 Task: Font style For heading Use AngsanaUPC with green colour, bold & Underline. font size for heading '20 Pt. 'Change the font style of data to AngsanaUPCand font size to  9 Pt. Change the alignment of both headline & data to  Align center. In the sheet  Attendance Summary Report
Action: Mouse moved to (61, 106)
Screenshot: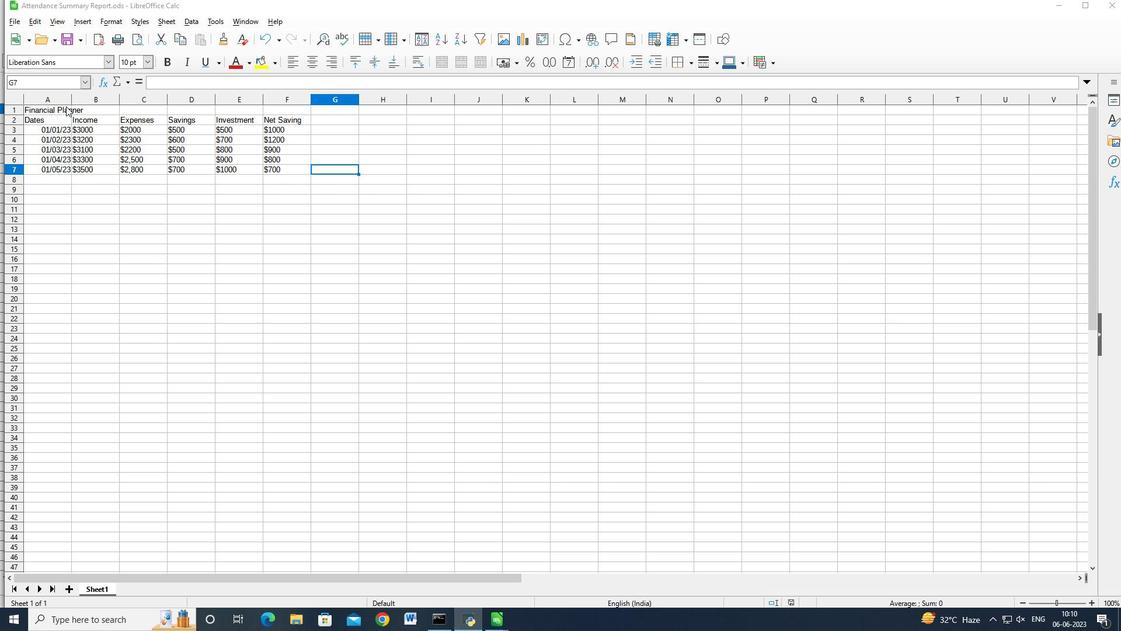 
Action: Mouse pressed left at (61, 106)
Screenshot: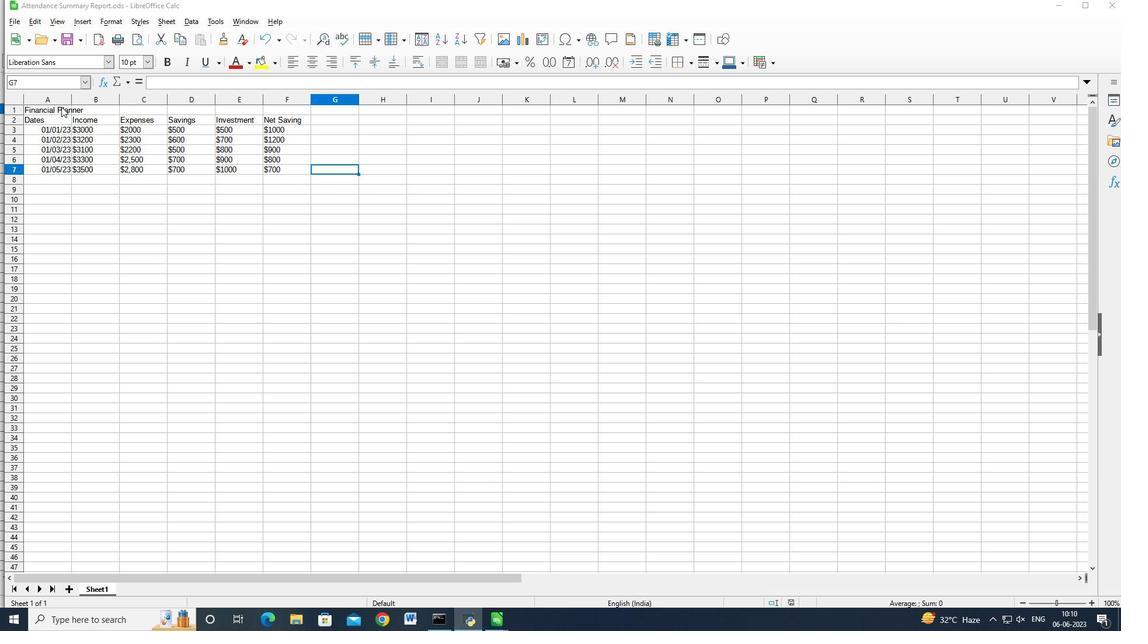 
Action: Mouse moved to (64, 107)
Screenshot: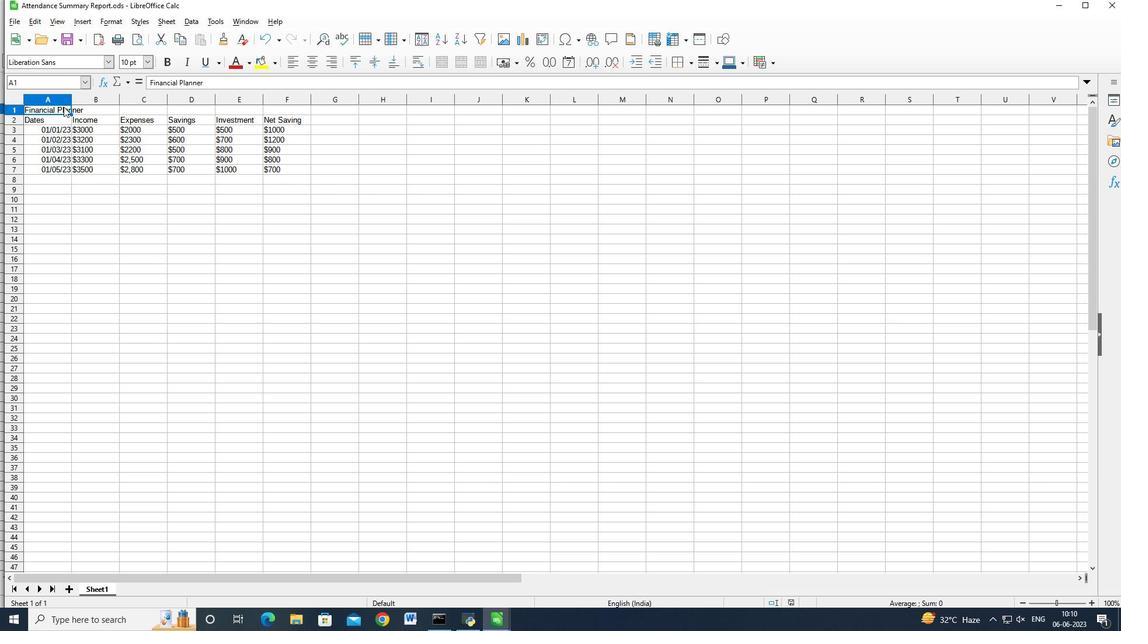 
Action: Key pressed <Key.shift><Key.right>
Screenshot: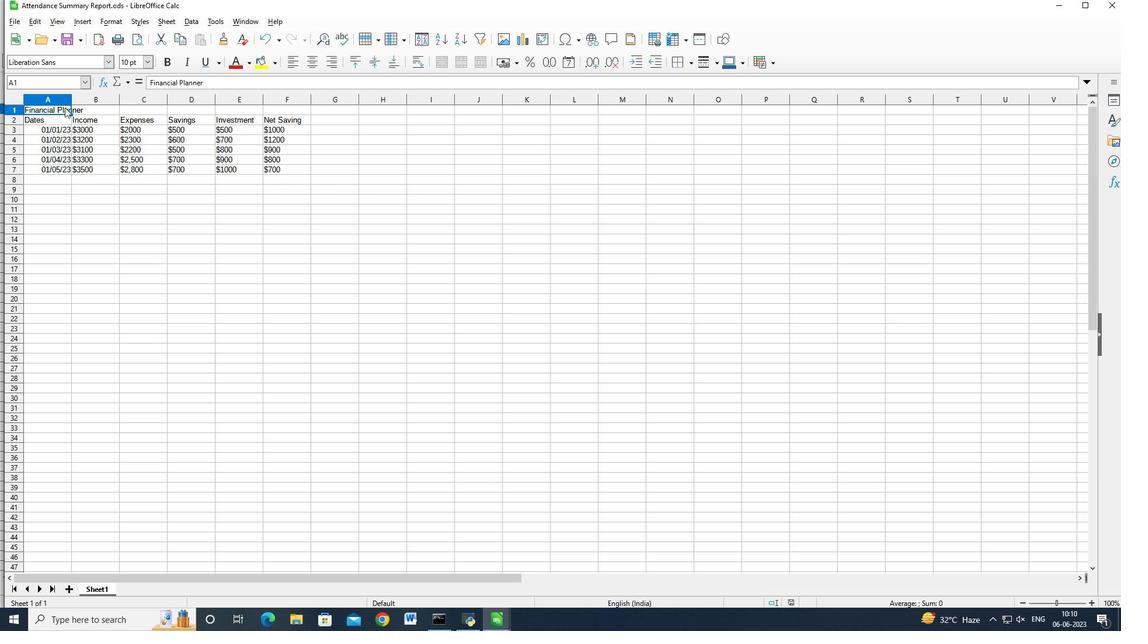 
Action: Mouse moved to (62, 64)
Screenshot: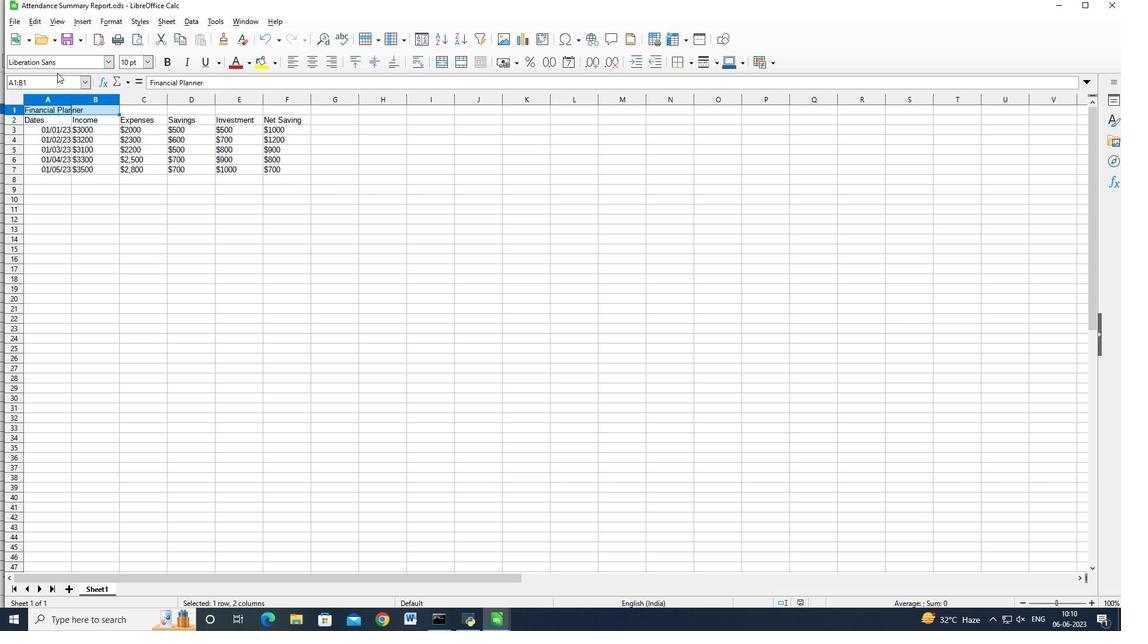 
Action: Mouse pressed left at (62, 64)
Screenshot: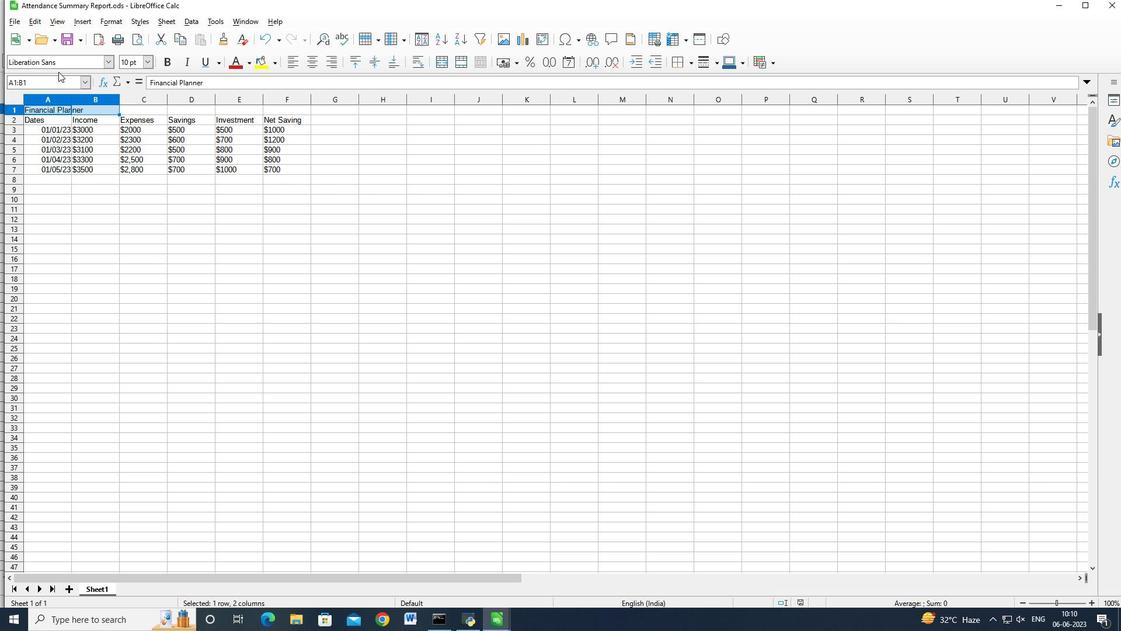 
Action: Mouse moved to (62, 64)
Screenshot: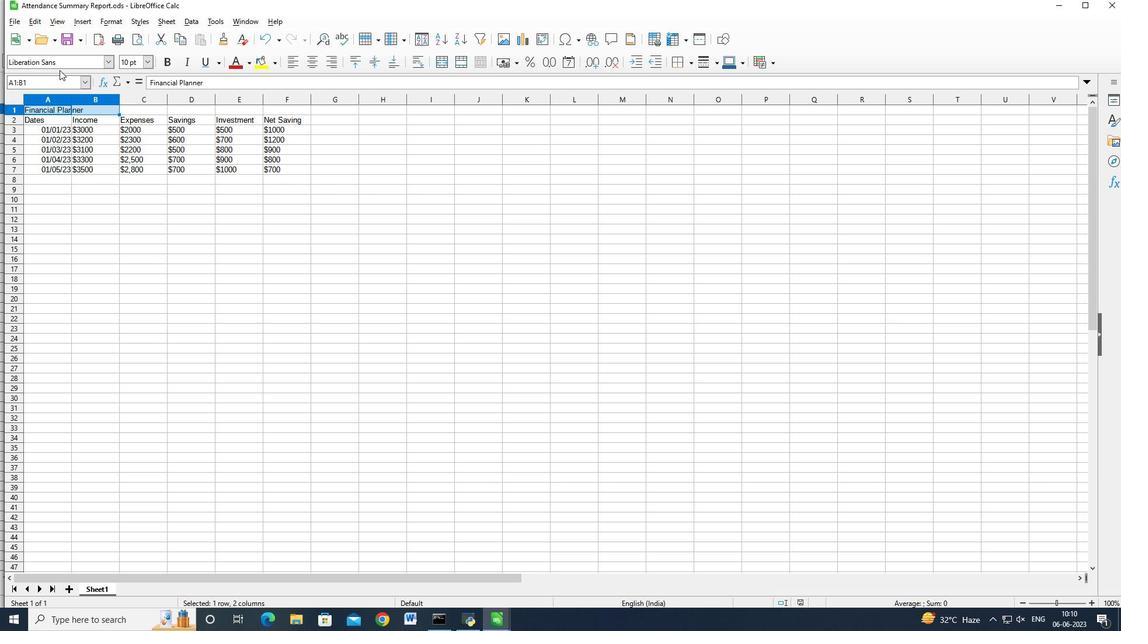 
Action: Key pressed <Key.backspace><Key.backspace><Key.backspace><Key.backspace><Key.backspace><Key.backspace><Key.backspace><Key.backspace><Key.backspace><Key.backspace><Key.backspace><Key.backspace><Key.backspace><Key.backspace><Key.backspace><Key.backspace><Key.backspace><Key.backspace><Key.backspace><Key.backspace><Key.backspace><Key.backspace><Key.shift_r>Angsana<Key.shift>UPC
Screenshot: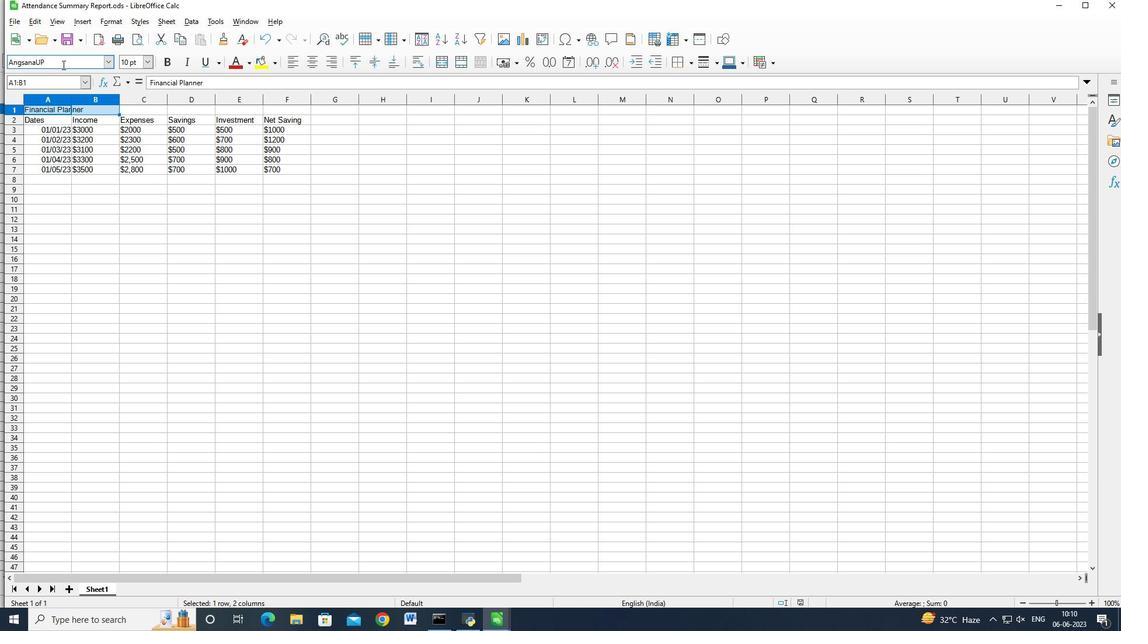 
Action: Mouse moved to (247, 61)
Screenshot: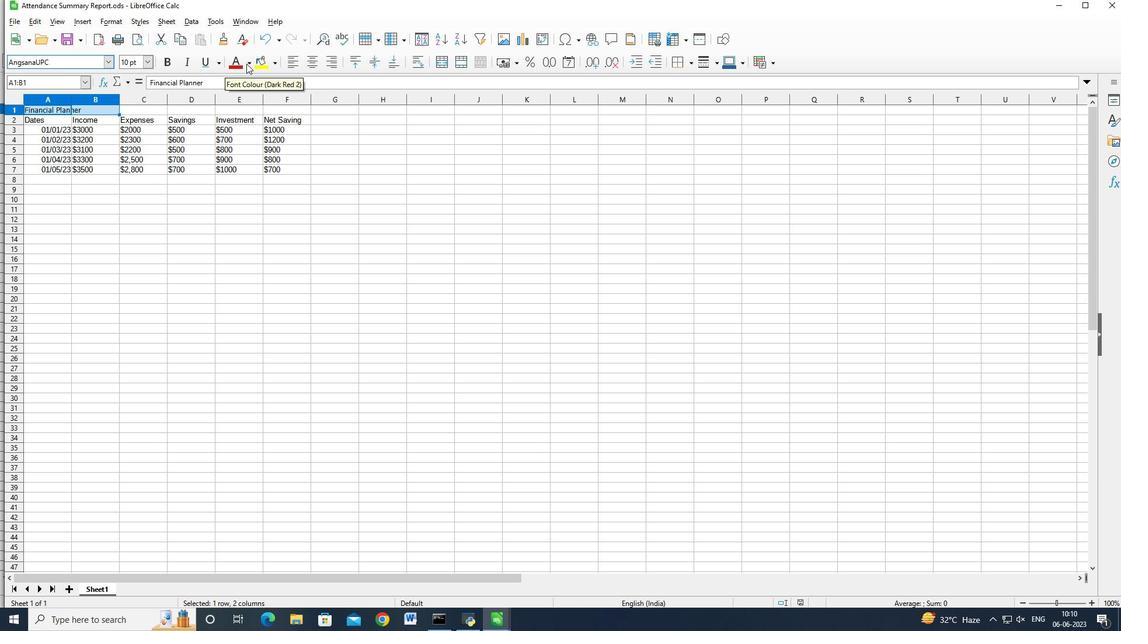 
Action: Mouse pressed left at (247, 61)
Screenshot: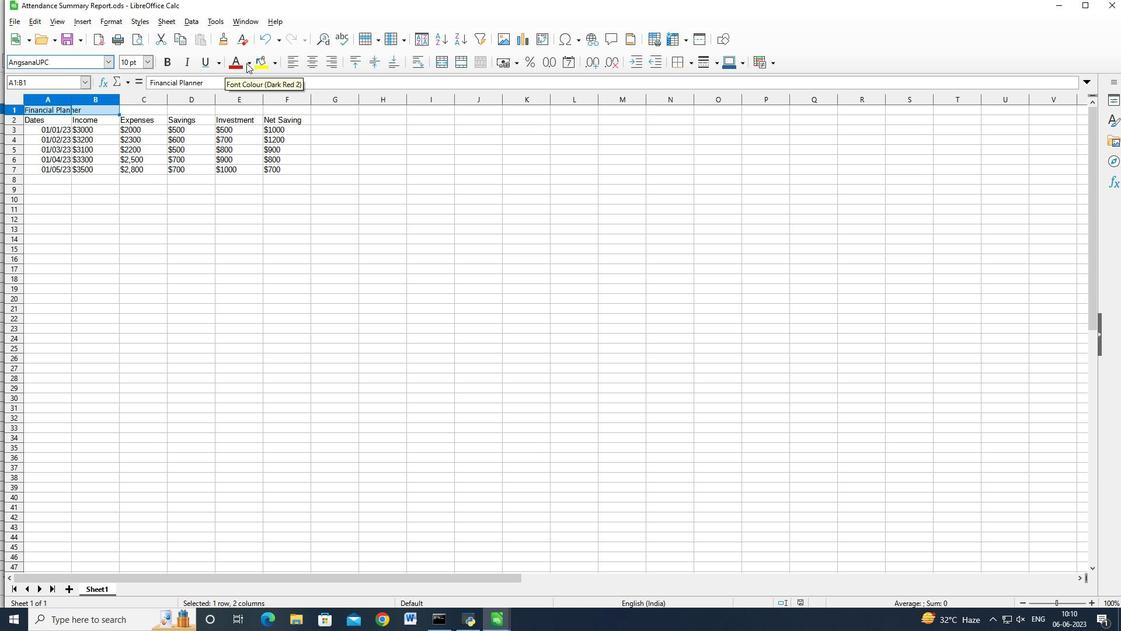 
Action: Mouse moved to (332, 143)
Screenshot: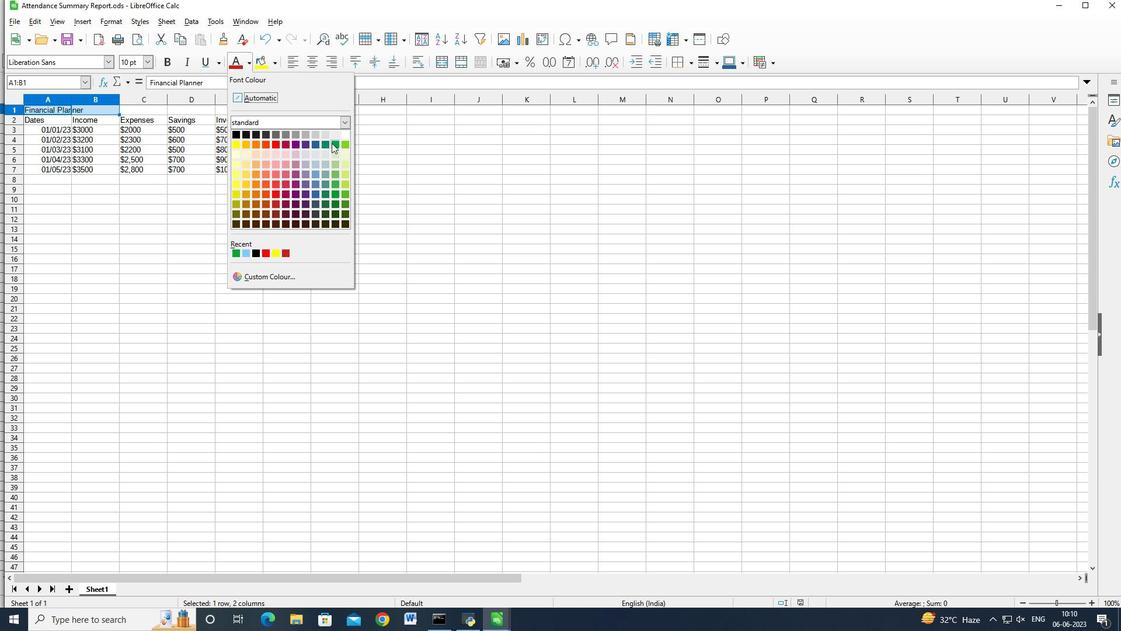 
Action: Mouse pressed left at (332, 143)
Screenshot: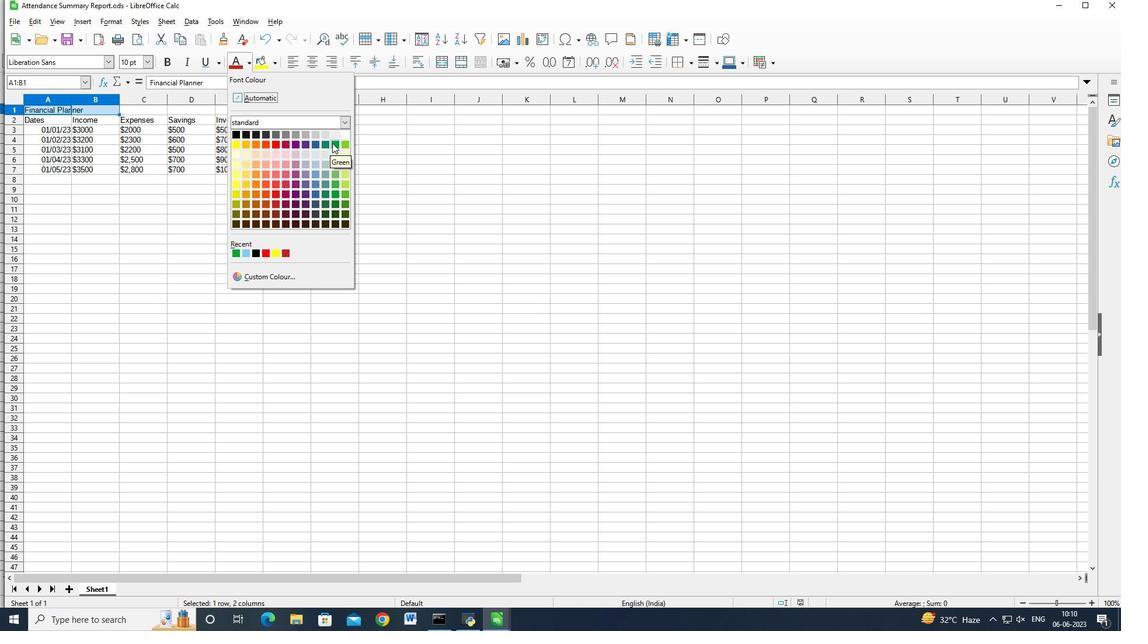 
Action: Mouse moved to (168, 59)
Screenshot: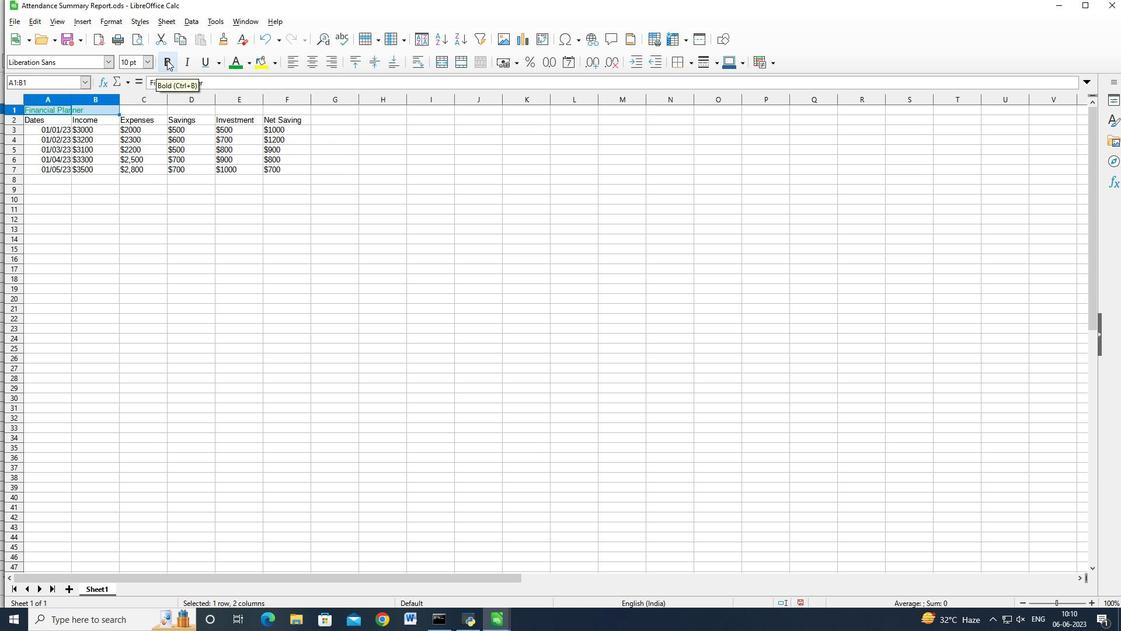 
Action: Mouse pressed left at (168, 59)
Screenshot: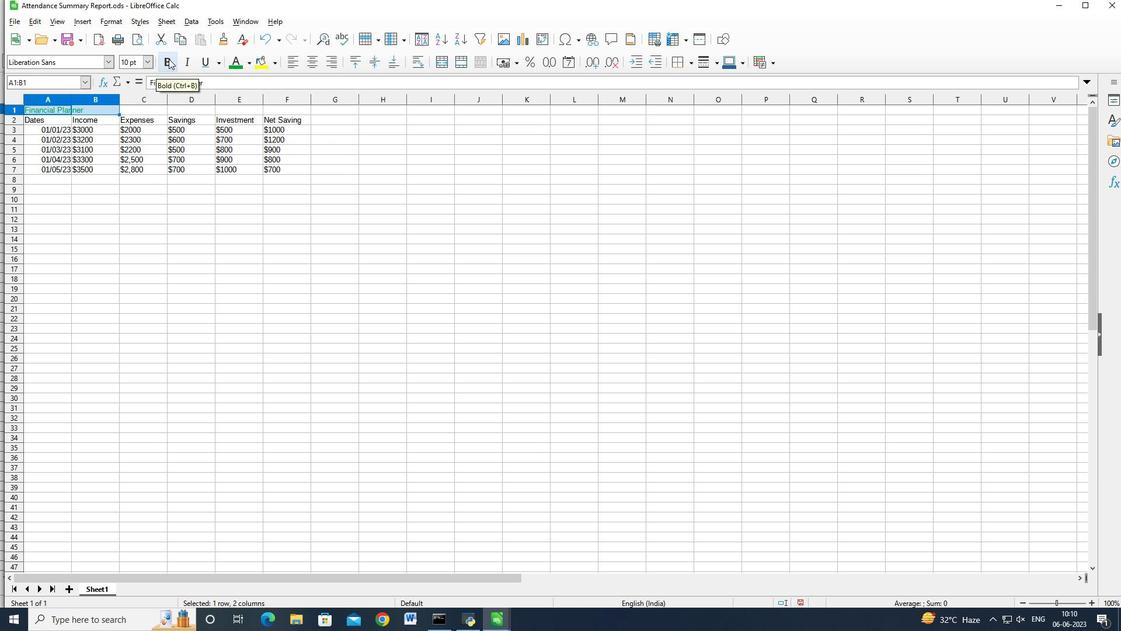 
Action: Mouse moved to (203, 63)
Screenshot: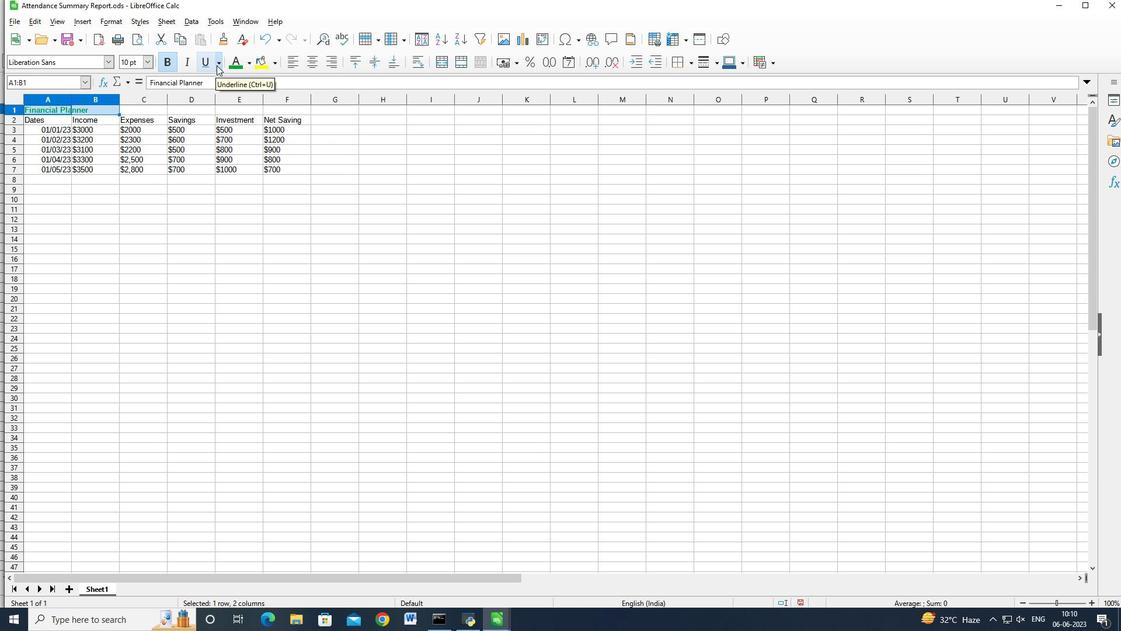 
Action: Mouse pressed left at (203, 63)
Screenshot: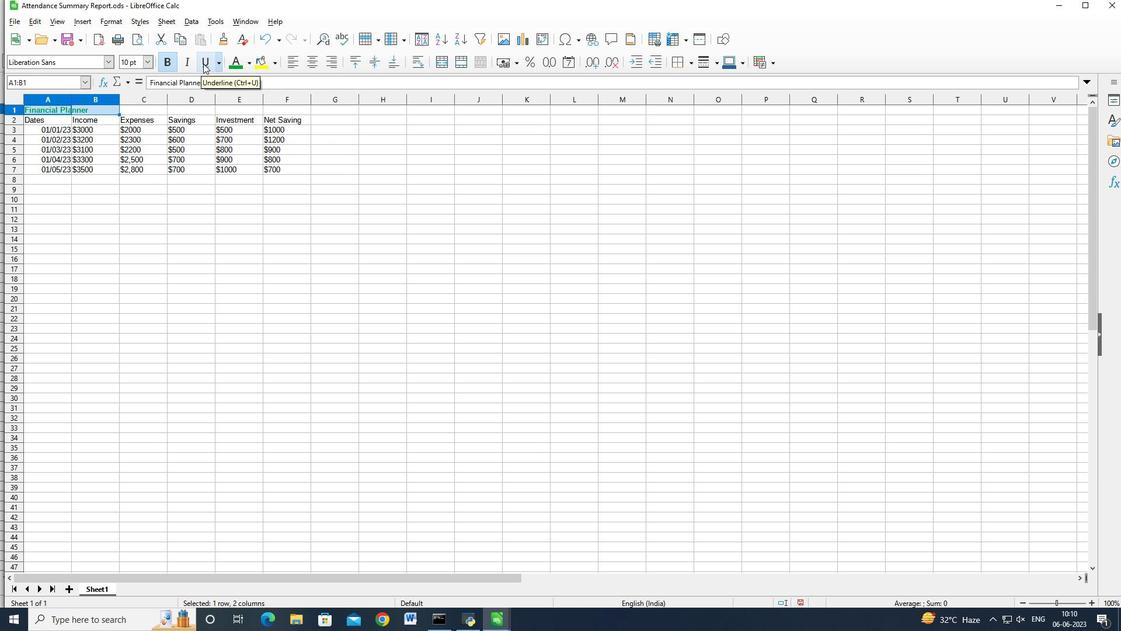 
Action: Mouse moved to (148, 62)
Screenshot: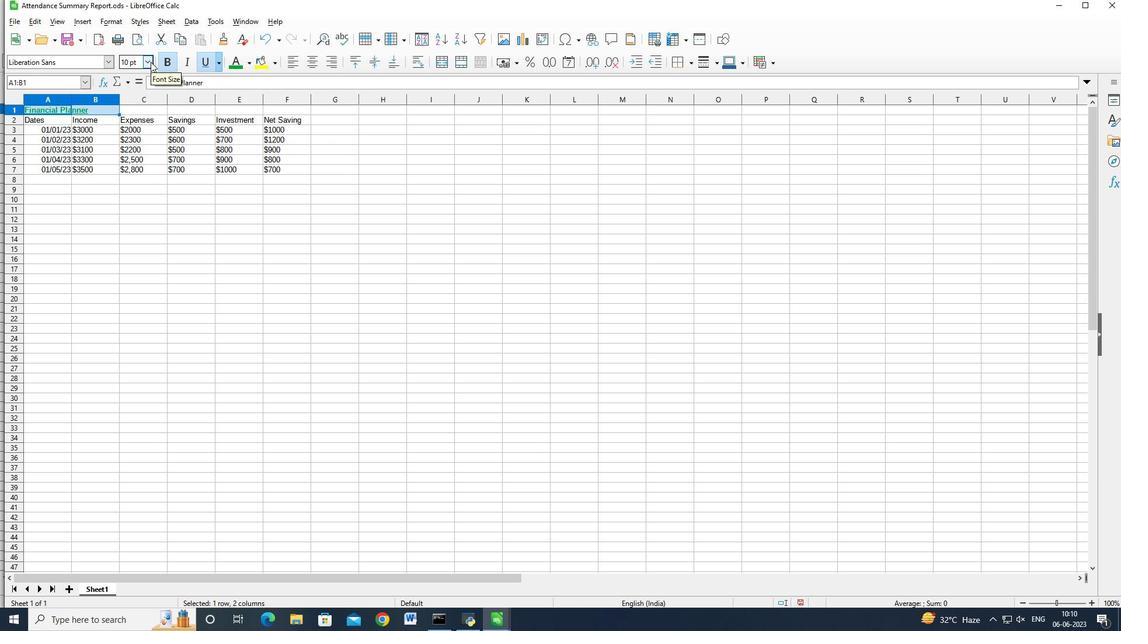 
Action: Mouse pressed left at (148, 62)
Screenshot: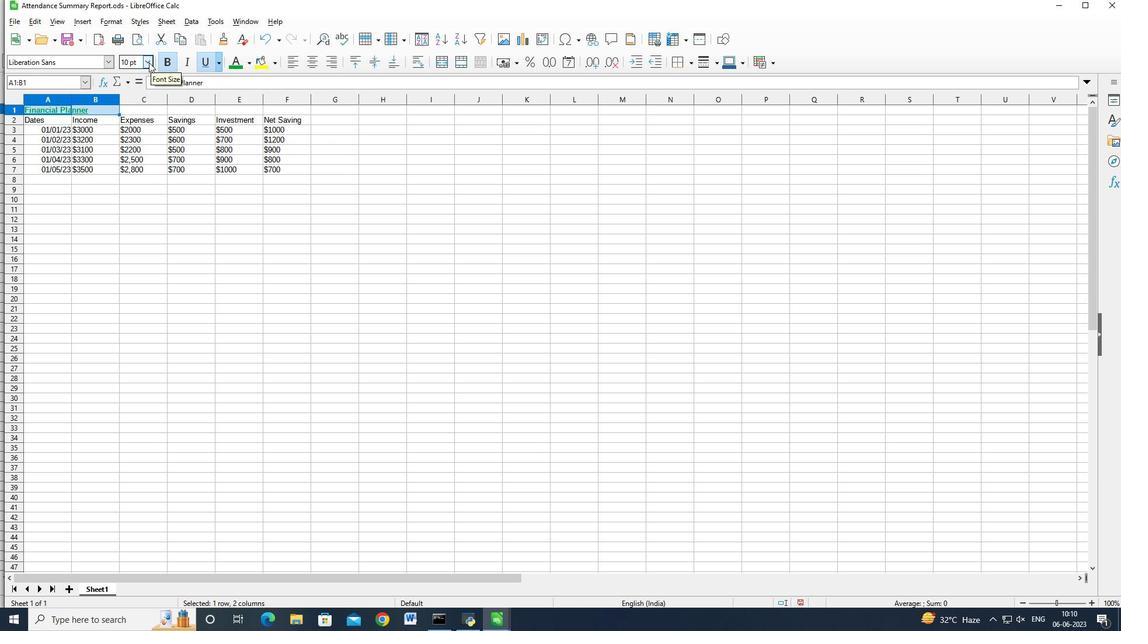 
Action: Mouse moved to (135, 200)
Screenshot: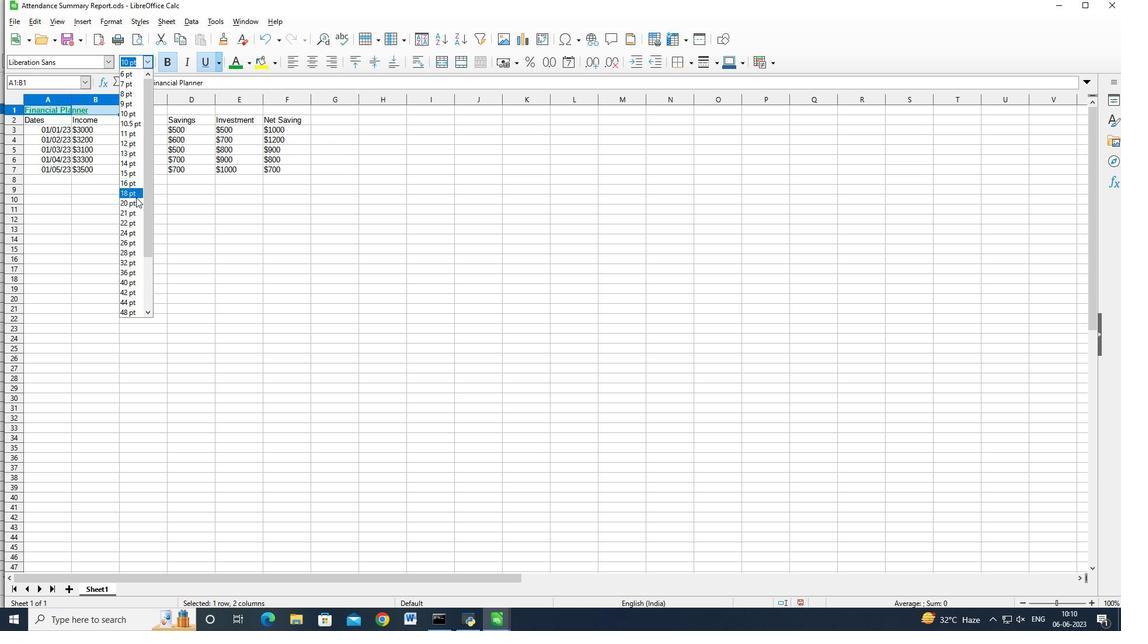 
Action: Mouse pressed left at (135, 200)
Screenshot: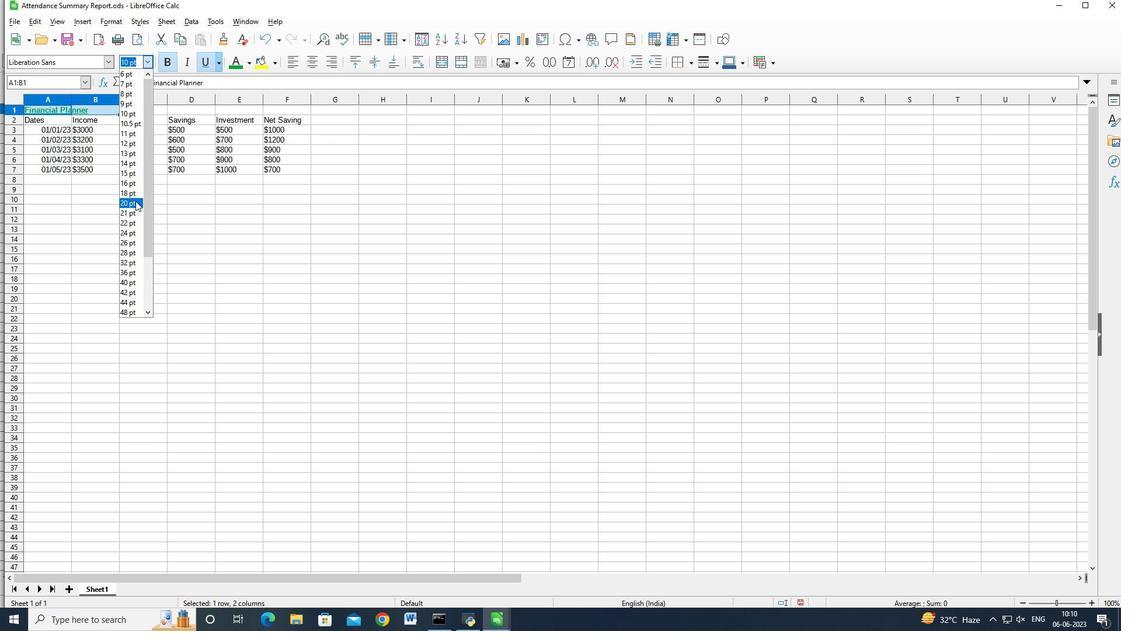 
Action: Mouse moved to (49, 127)
Screenshot: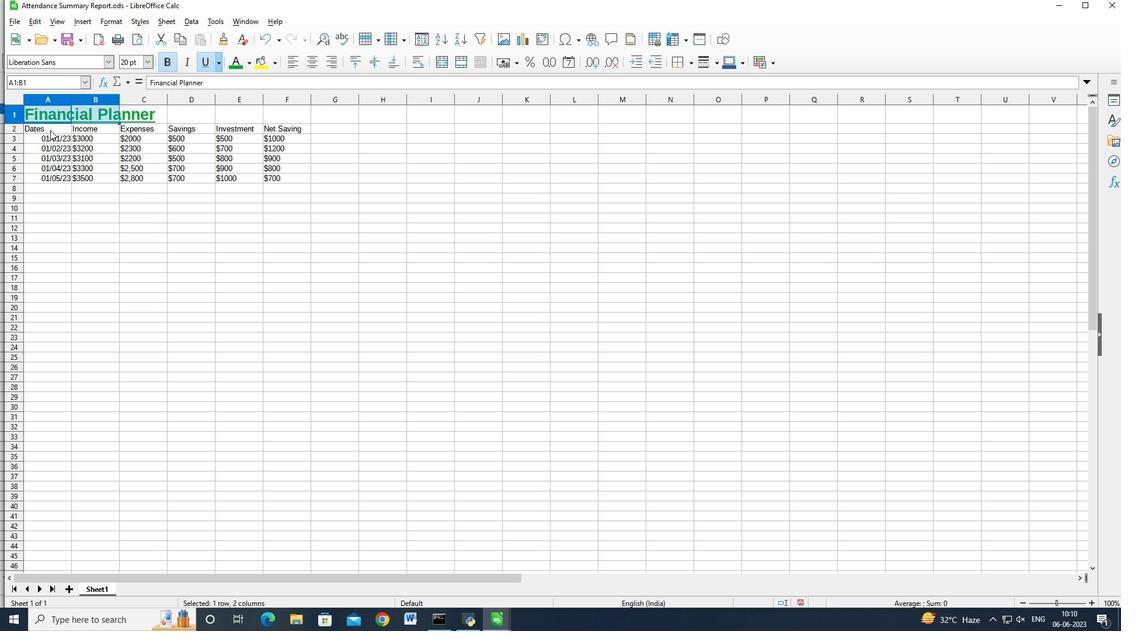 
Action: Mouse pressed left at (49, 127)
Screenshot: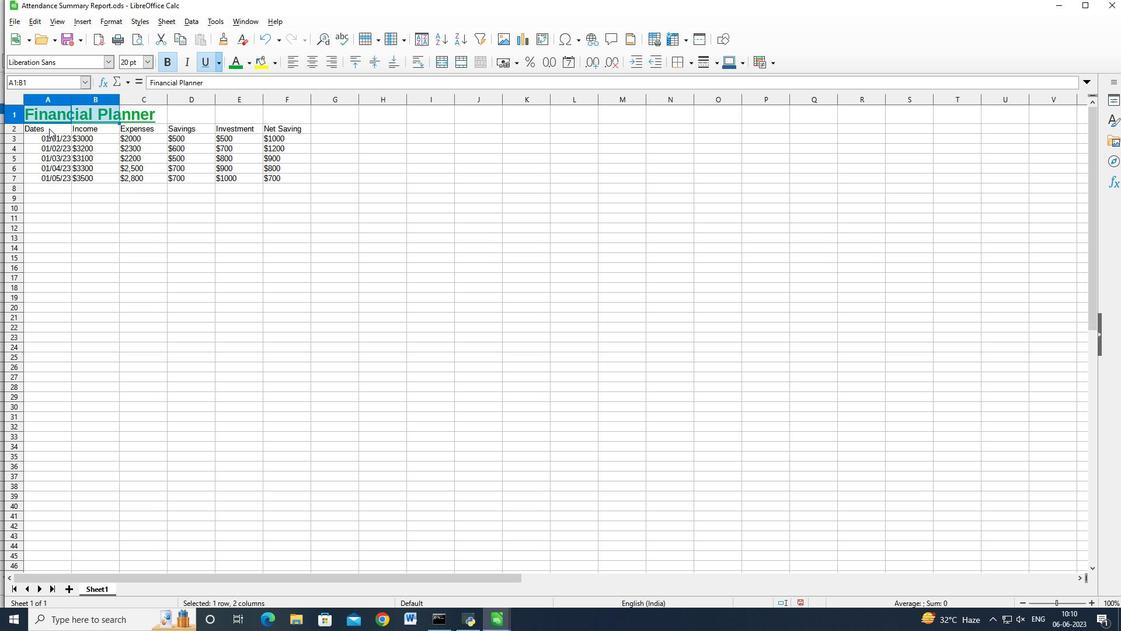 
Action: Key pressed <Key.shift><Key.right><Key.right><Key.right><Key.right><Key.right><Key.down><Key.down><Key.down><Key.down><Key.down><Key.down><Key.up>
Screenshot: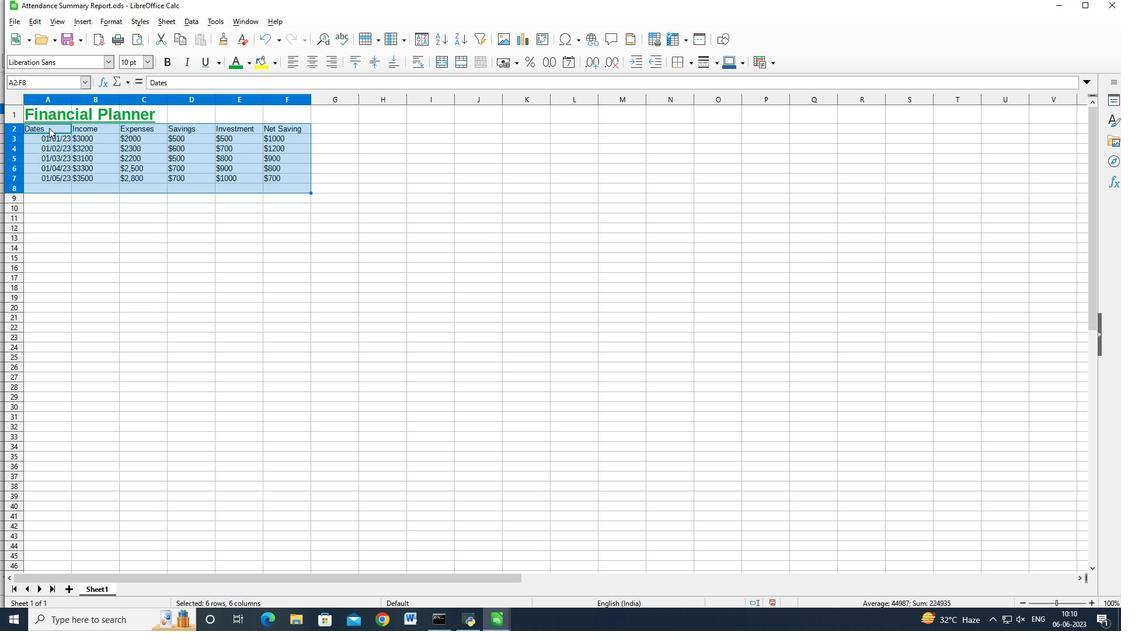 
Action: Mouse moved to (94, 57)
Screenshot: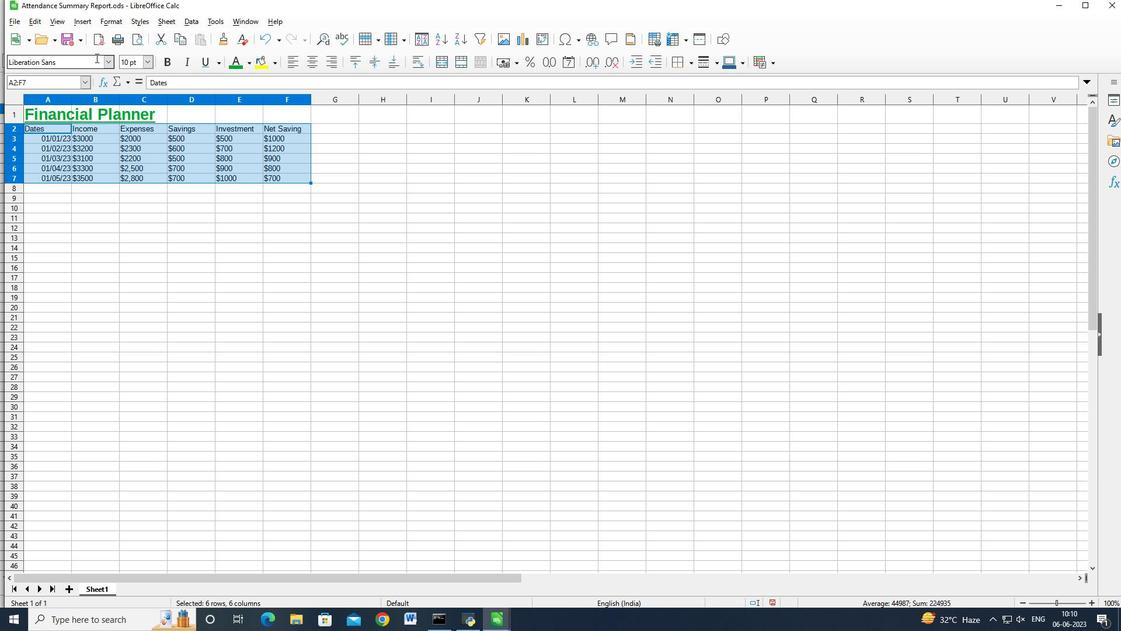 
Action: Mouse pressed left at (94, 57)
Screenshot: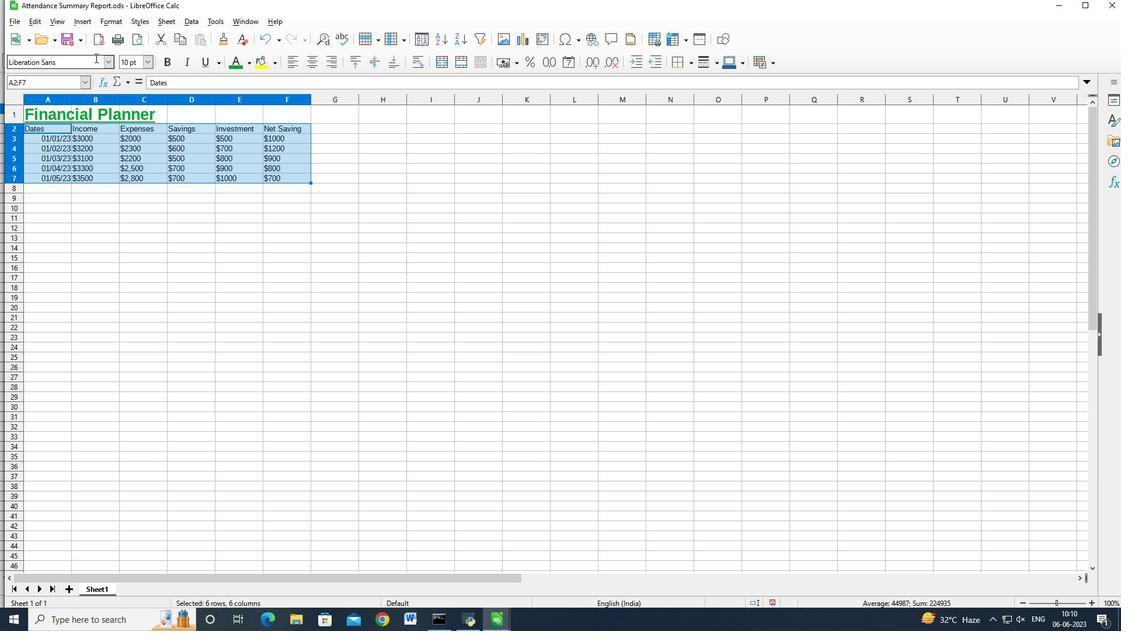 
Action: Key pressed <Key.backspace><Key.backspace><Key.backspace><Key.backspace><Key.backspace><Key.backspace><Key.backspace><Key.backspace><Key.backspace><Key.backspace><Key.backspace><Key.backspace><Key.backspace><Key.backspace><Key.backspace><Key.backspace><Key.backspace><Key.backspace><Key.backspace><Key.backspace><Key.backspace><Key.backspace><Key.backspace><Key.backspace><Key.backspace><Key.backspace><Key.shift_r>Angsana<Key.caps_lock>UPC<Key.caps_lock>
Screenshot: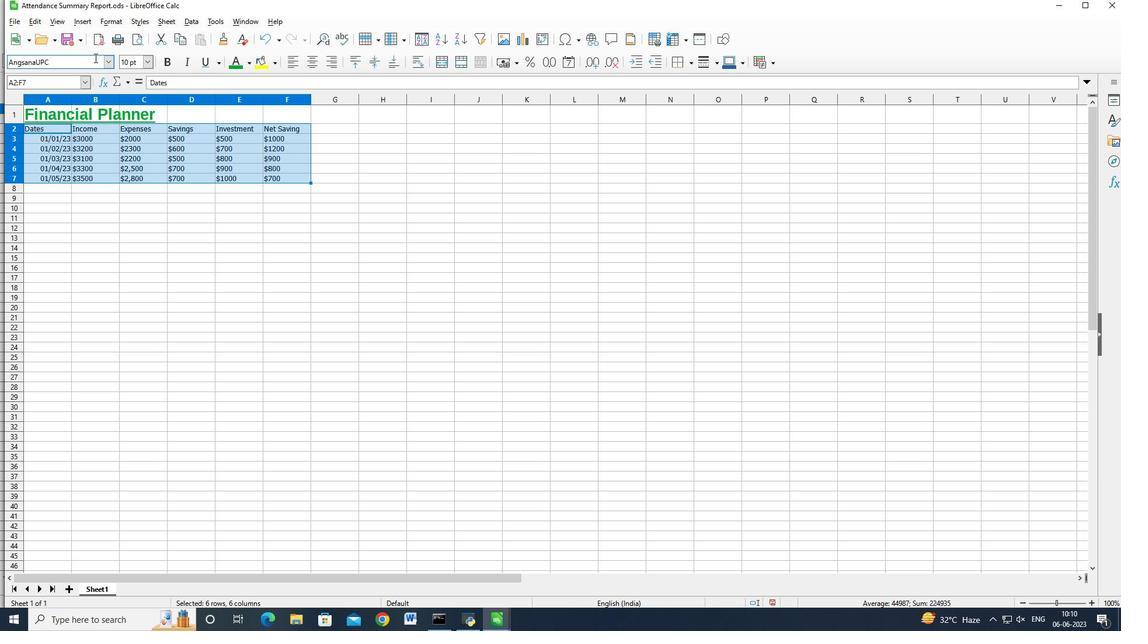 
Action: Mouse moved to (150, 65)
Screenshot: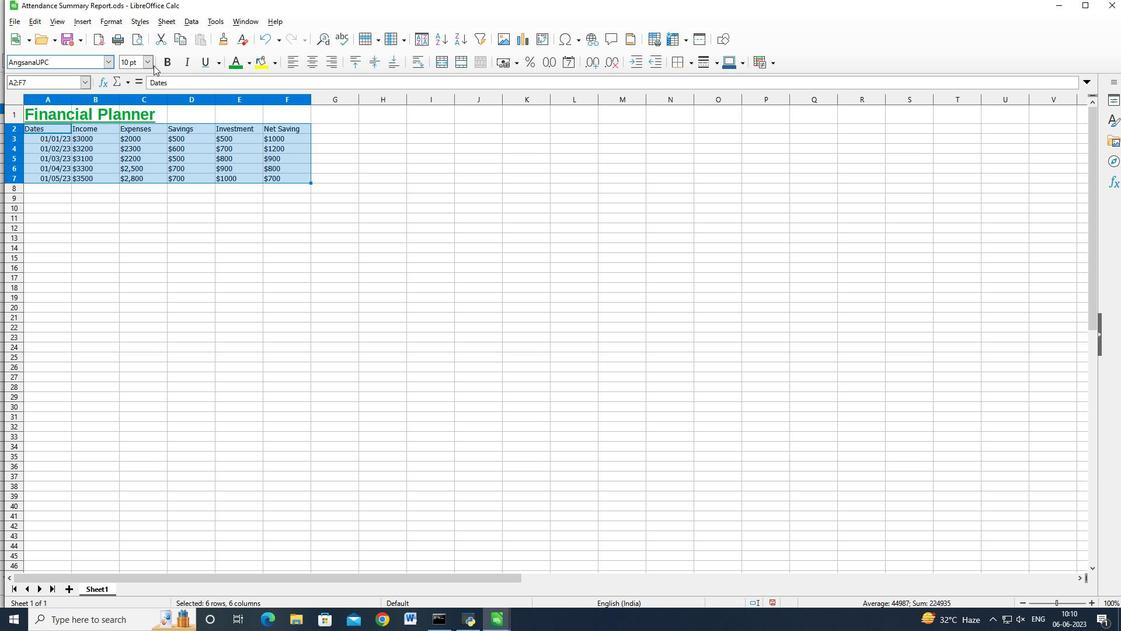 
Action: Mouse pressed left at (150, 65)
Screenshot: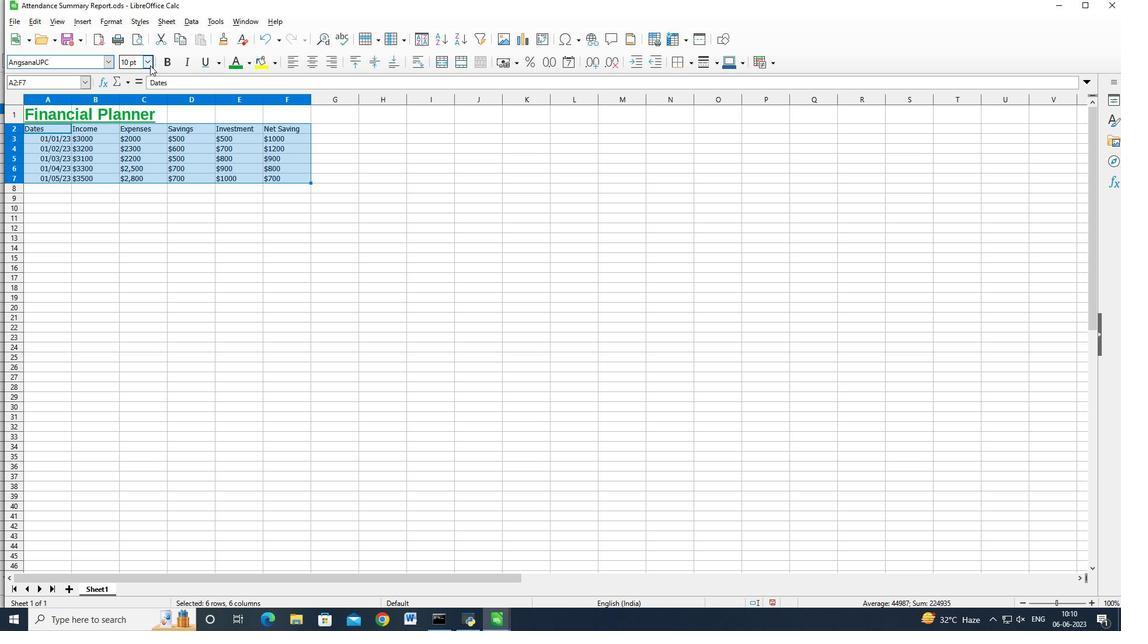 
Action: Mouse moved to (136, 103)
Screenshot: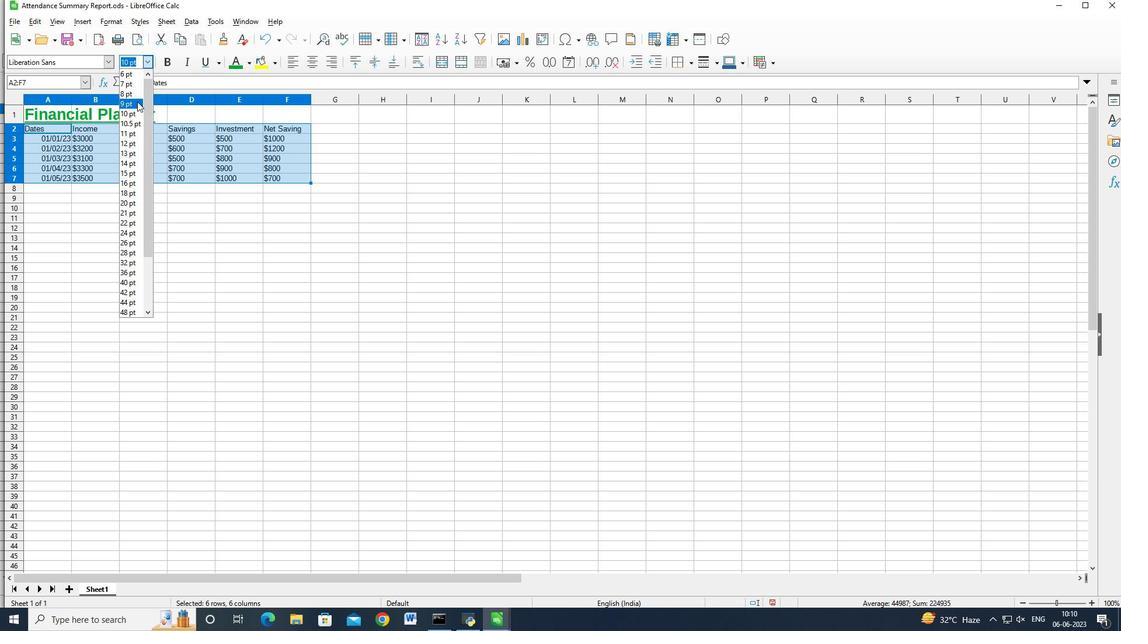 
Action: Mouse pressed left at (136, 103)
Screenshot: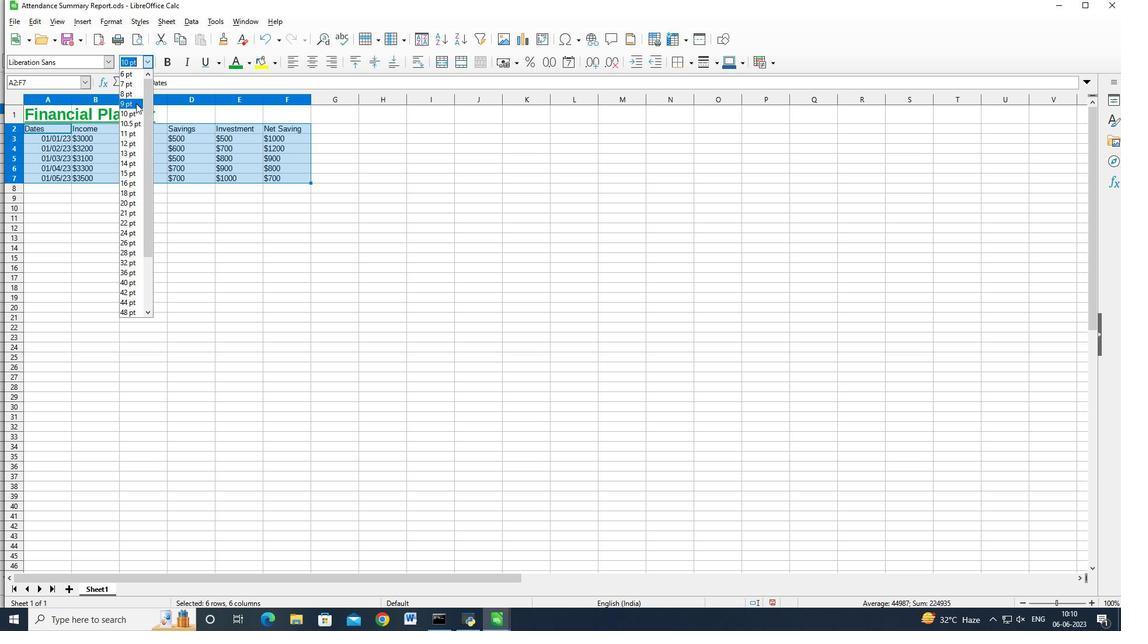 
Action: Mouse moved to (52, 110)
Screenshot: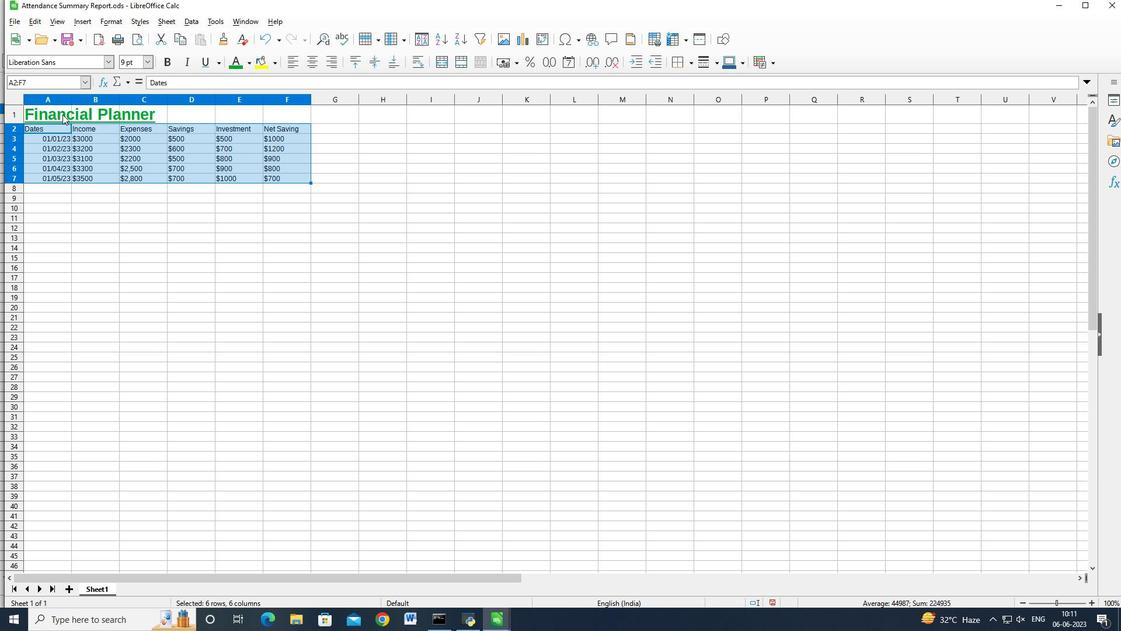
Action: Mouse pressed left at (52, 110)
Screenshot: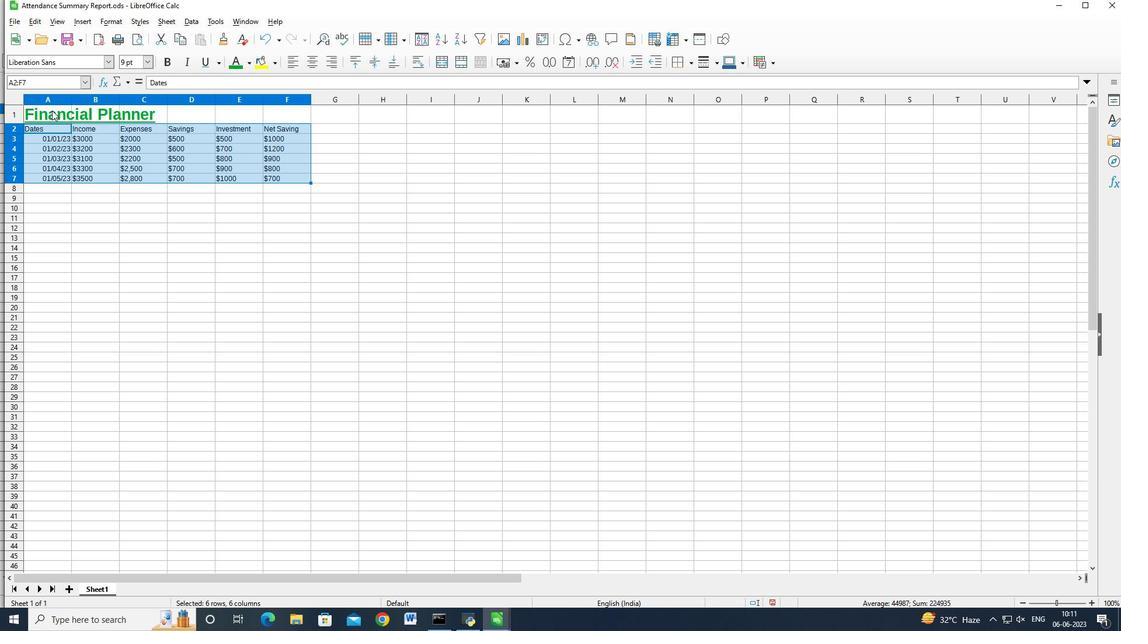 
Action: Mouse moved to (82, 111)
Screenshot: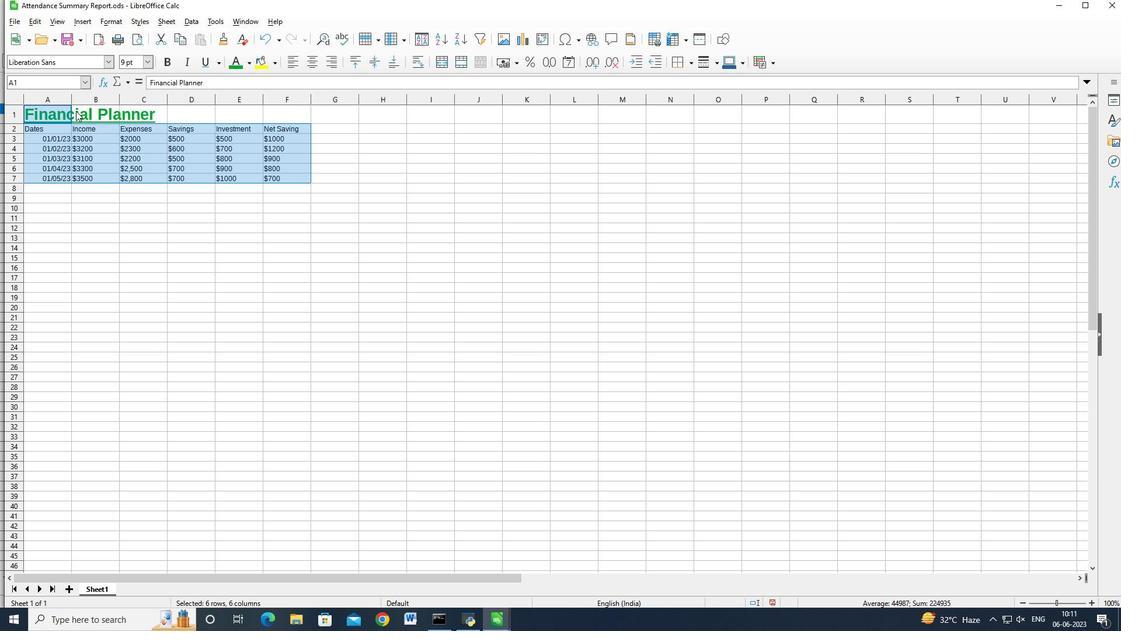 
Action: Mouse pressed left at (82, 111)
Screenshot: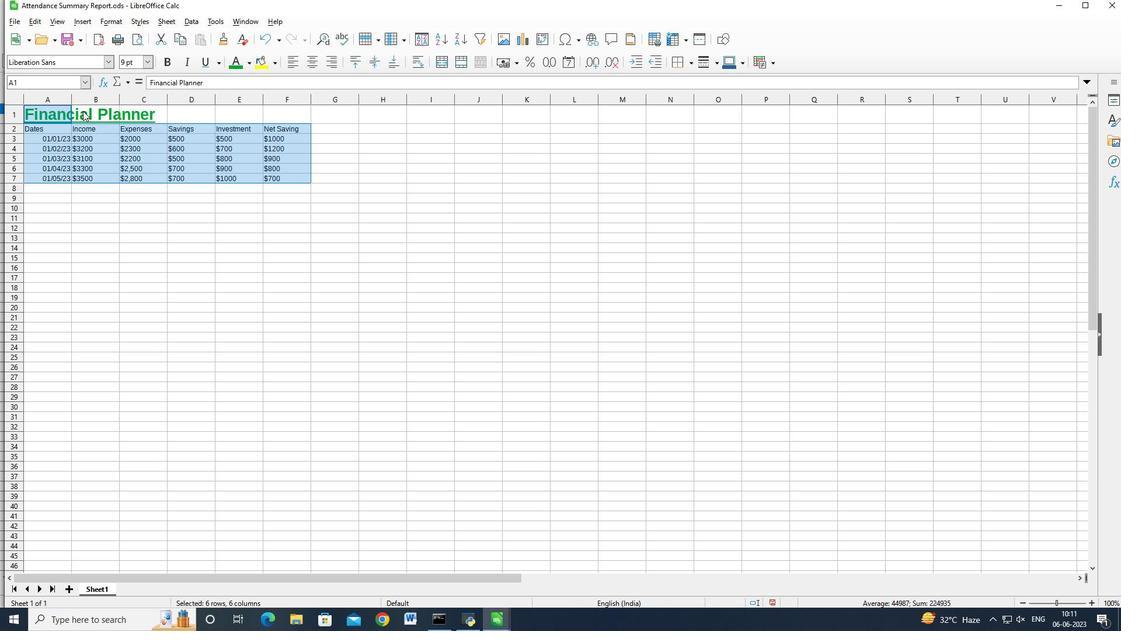 
Action: Mouse moved to (150, 116)
Screenshot: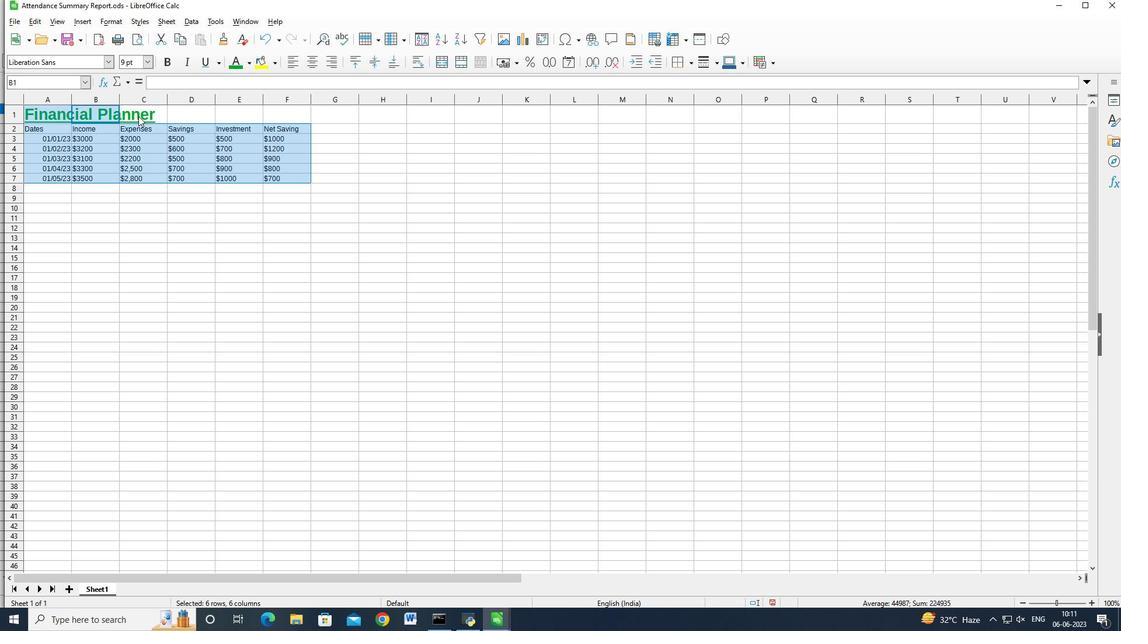 
Action: Mouse pressed left at (150, 116)
Screenshot: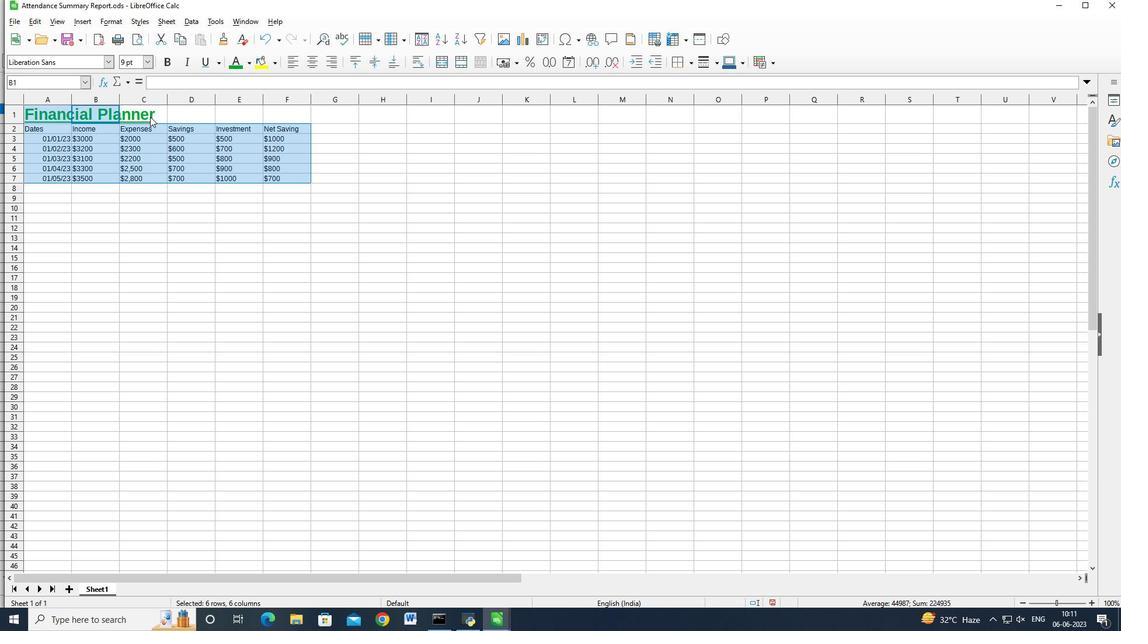 
Action: Mouse moved to (309, 60)
Screenshot: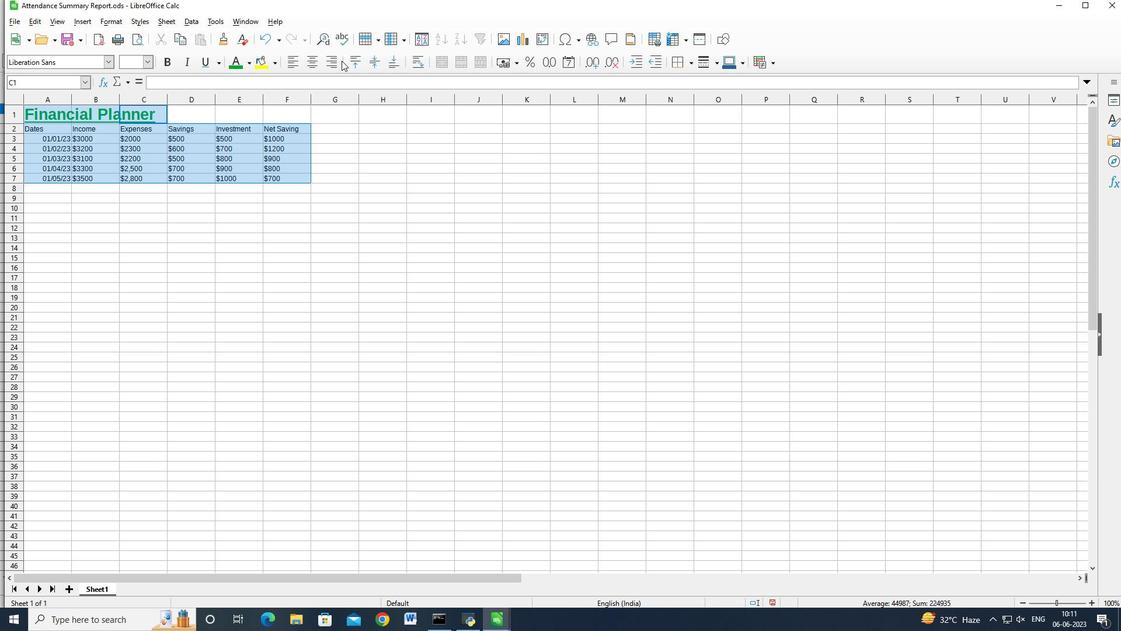 
Action: Mouse pressed left at (309, 60)
Screenshot: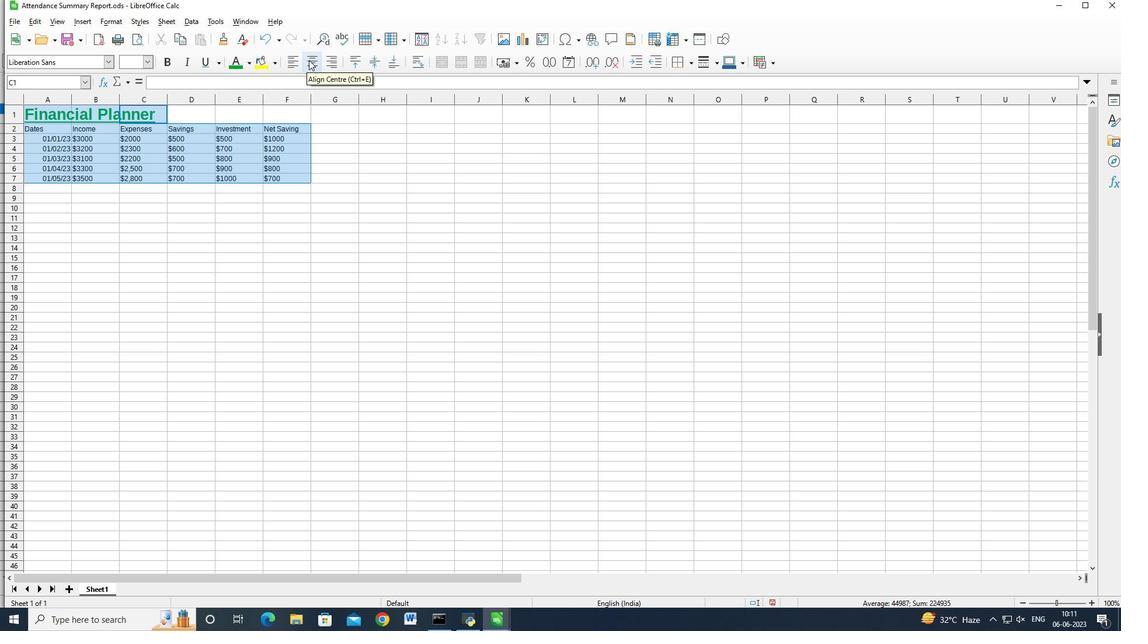 
Action: Mouse moved to (309, 115)
Screenshot: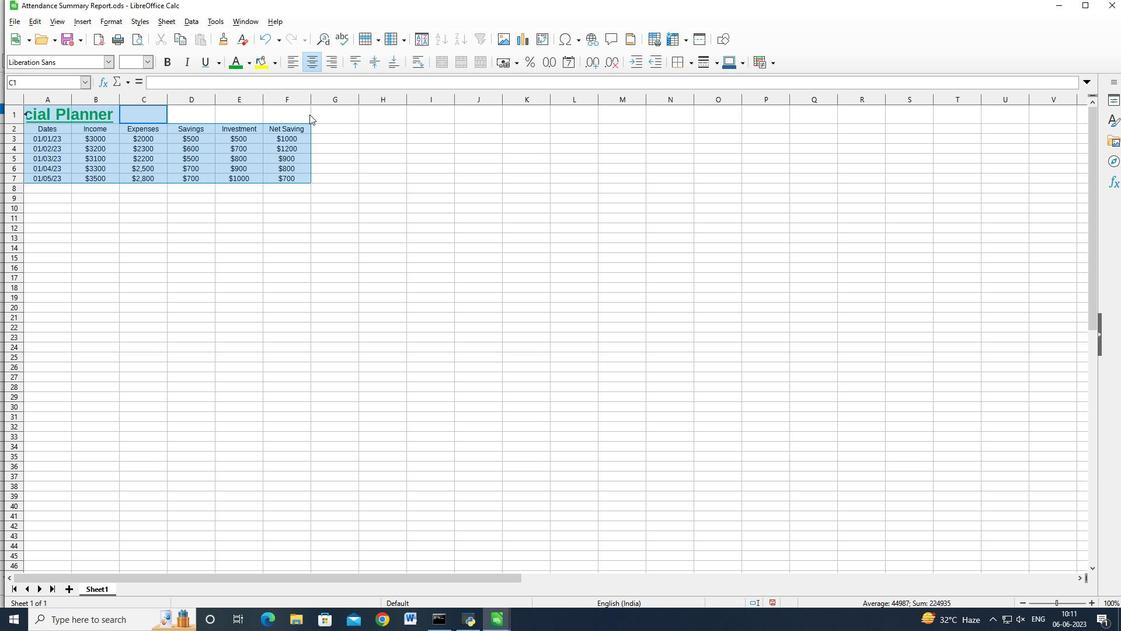 
Action: Key pressed ctrl+S
Screenshot: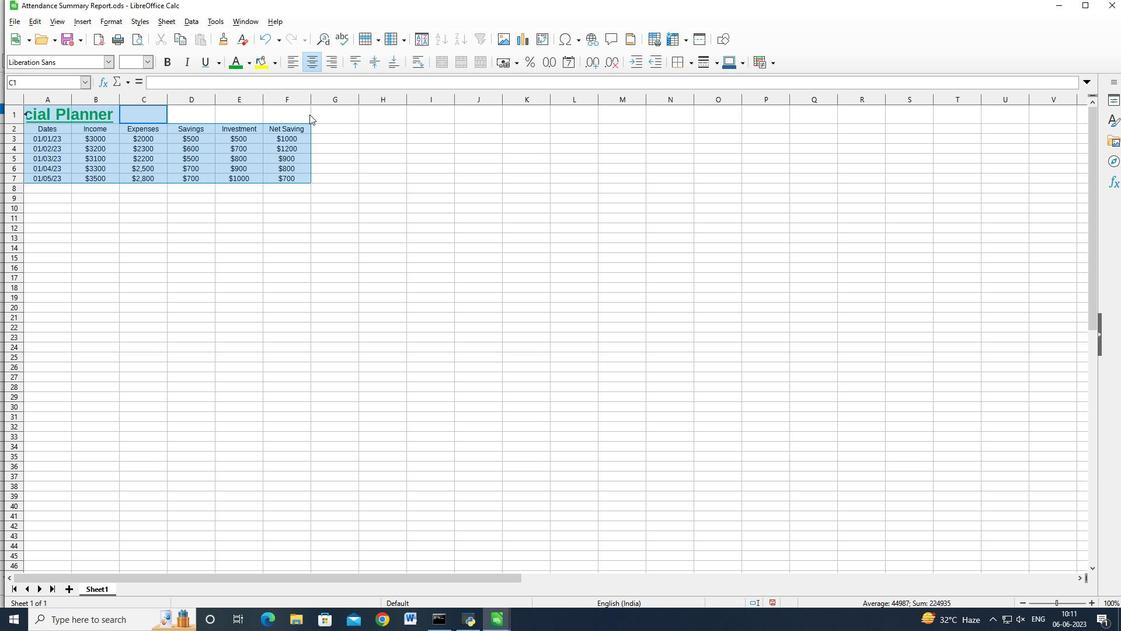 
Action: Mouse moved to (16, 21)
Screenshot: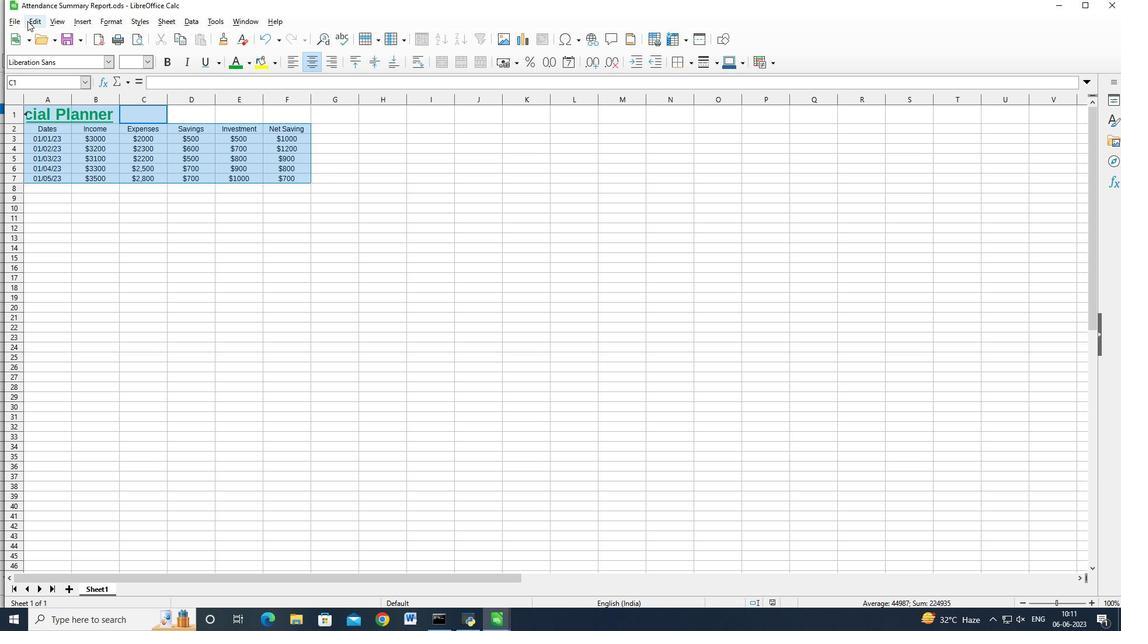 
Action: Mouse pressed left at (16, 21)
Screenshot: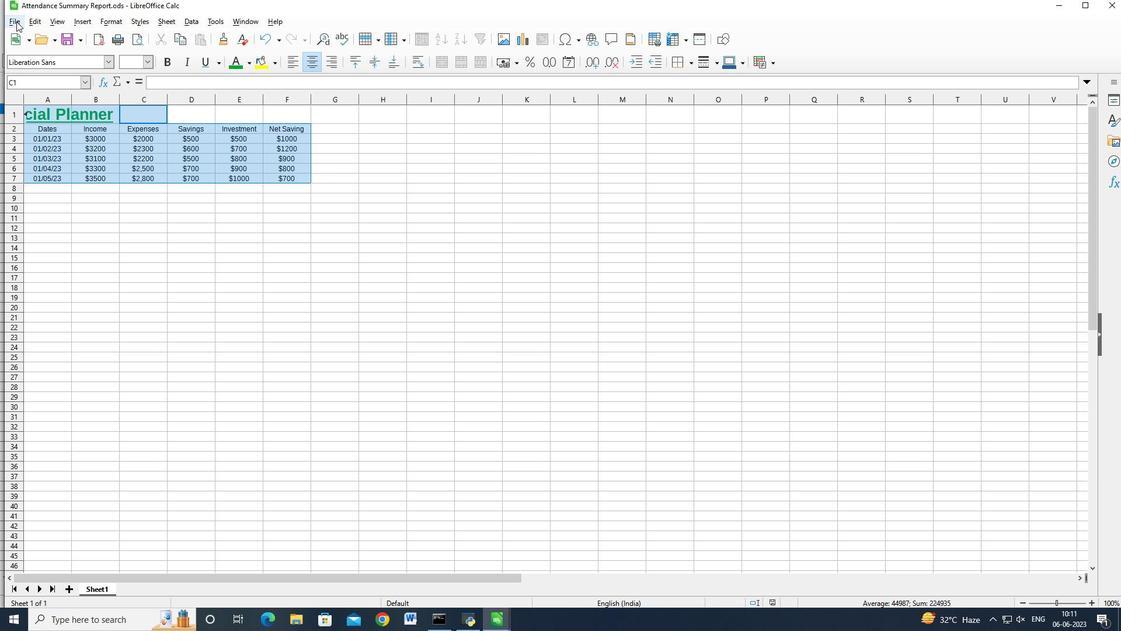 
Action: Mouse moved to (49, 170)
Screenshot: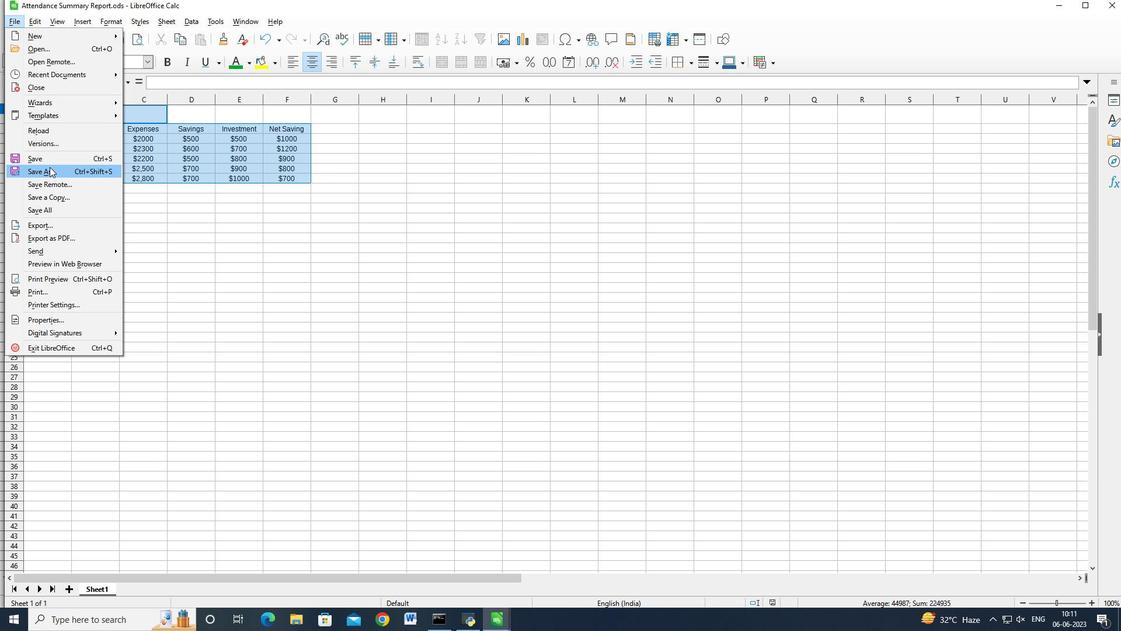 
Action: Mouse pressed left at (49, 170)
Screenshot: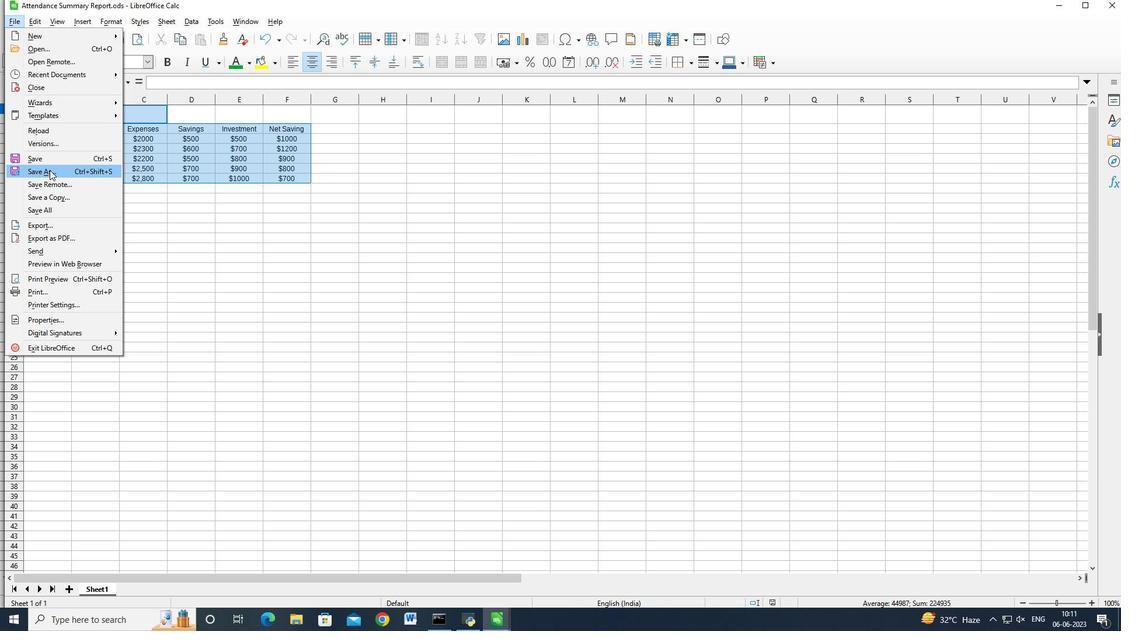 
Action: Mouse moved to (557, 22)
Screenshot: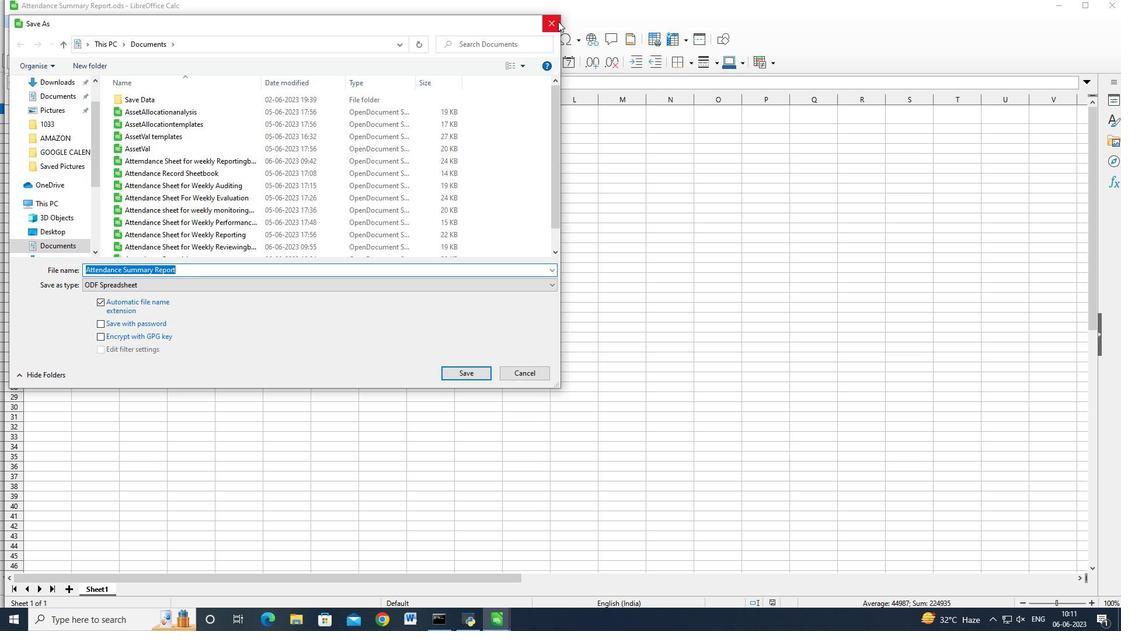 
Action: Mouse pressed left at (557, 22)
Screenshot: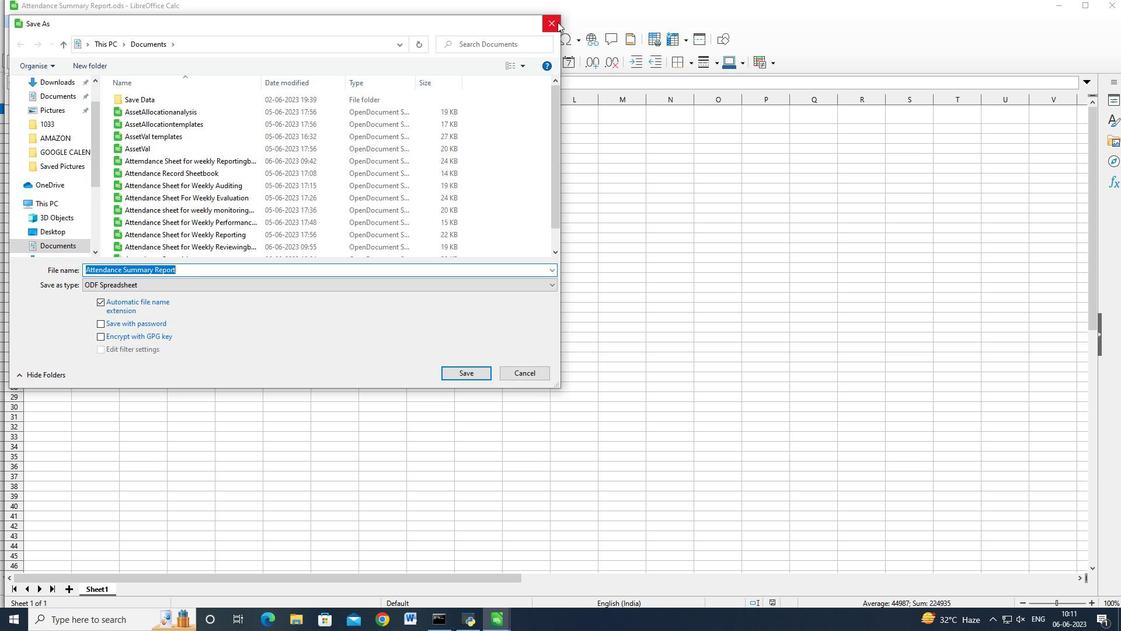 
Action: Mouse moved to (573, 110)
Screenshot: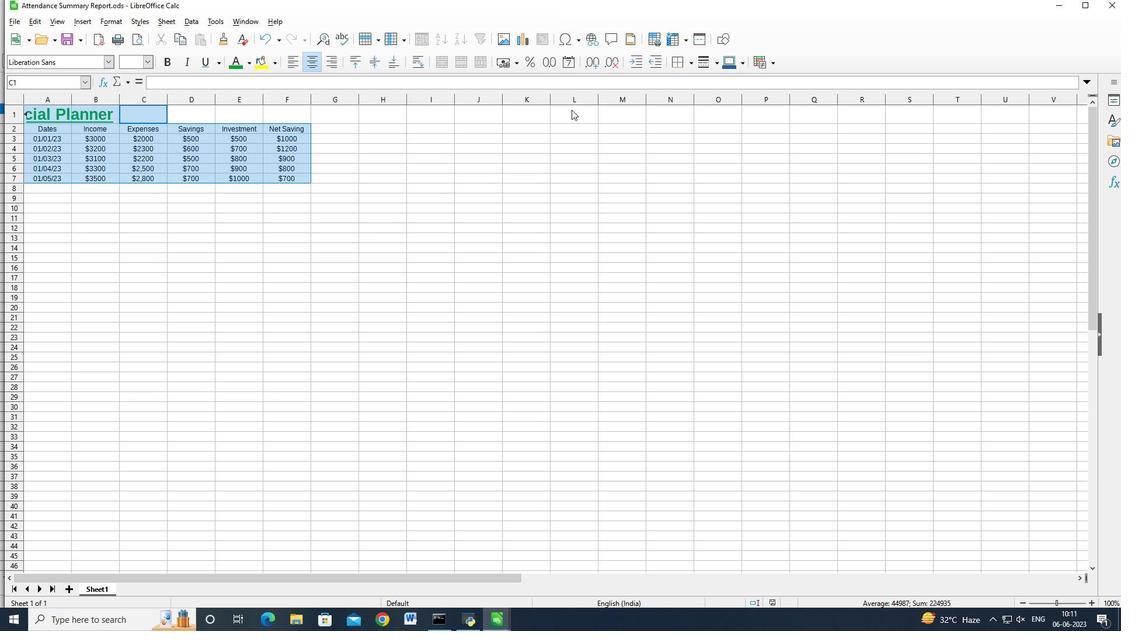 
